 Task: show the "Category" page in the site builder.
Action: Mouse moved to (1111, 93)
Screenshot: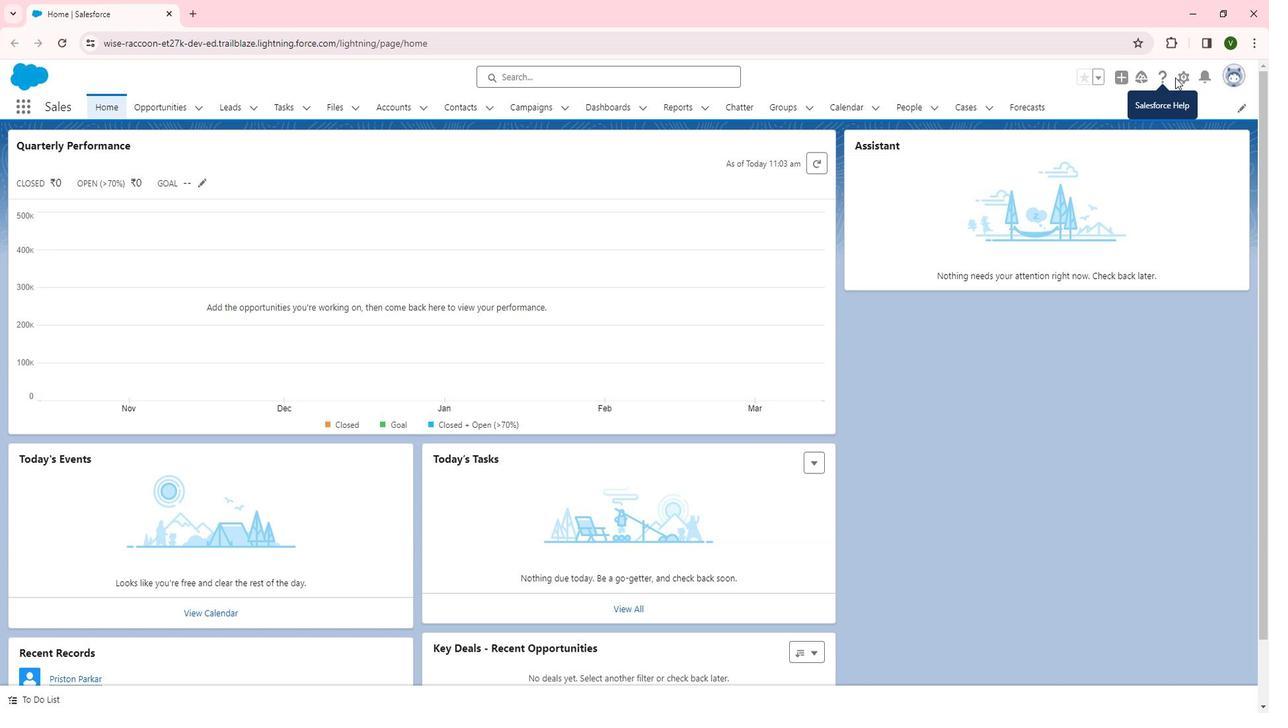 
Action: Mouse pressed left at (1111, 93)
Screenshot: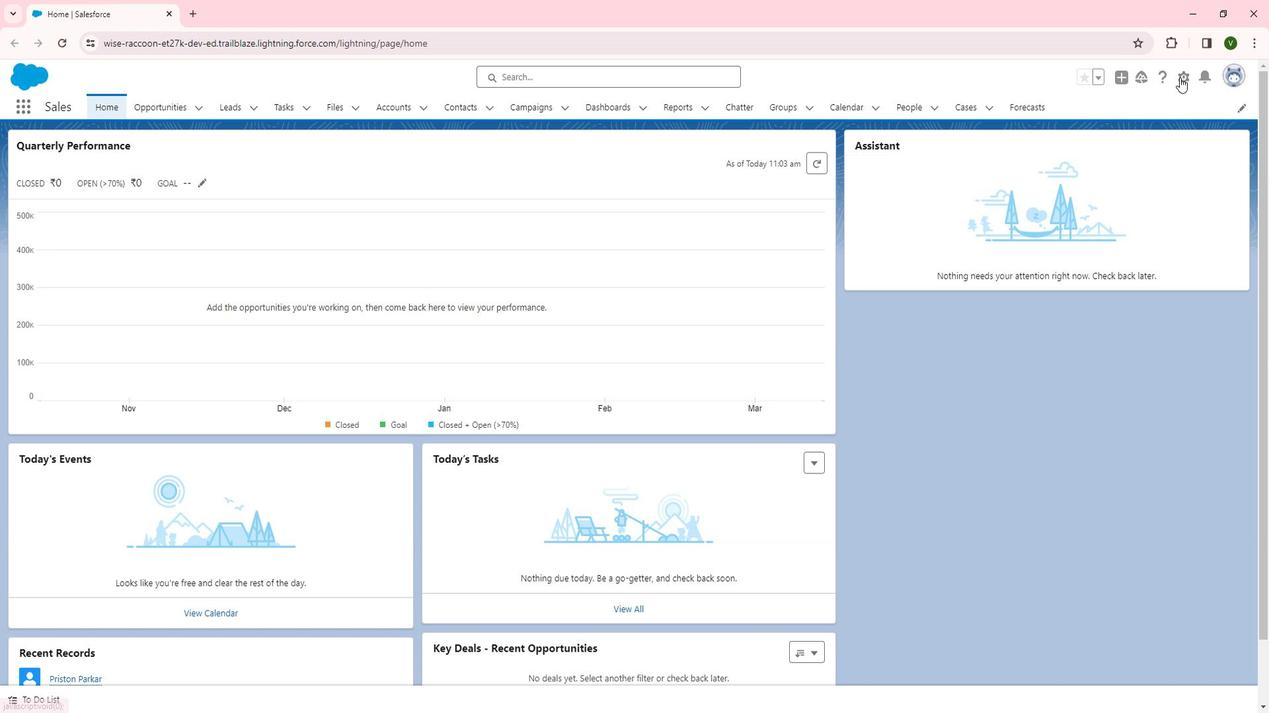 
Action: Mouse moved to (1056, 139)
Screenshot: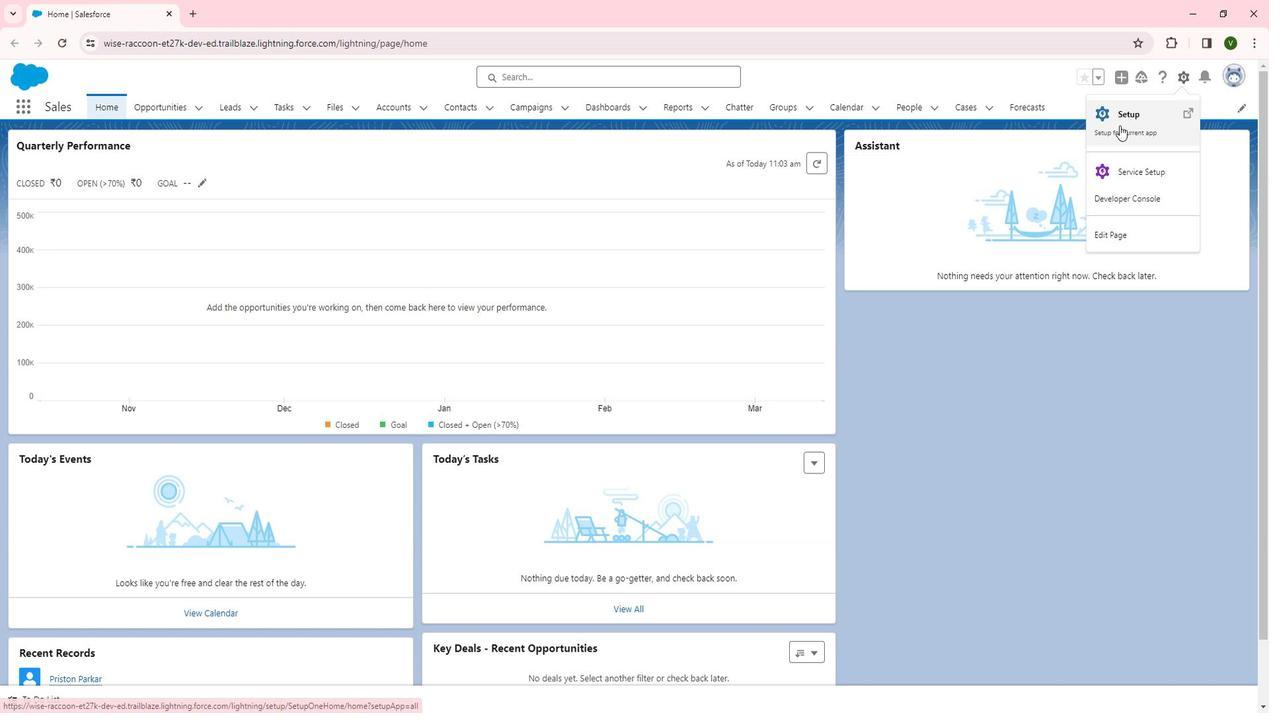 
Action: Mouse pressed left at (1056, 139)
Screenshot: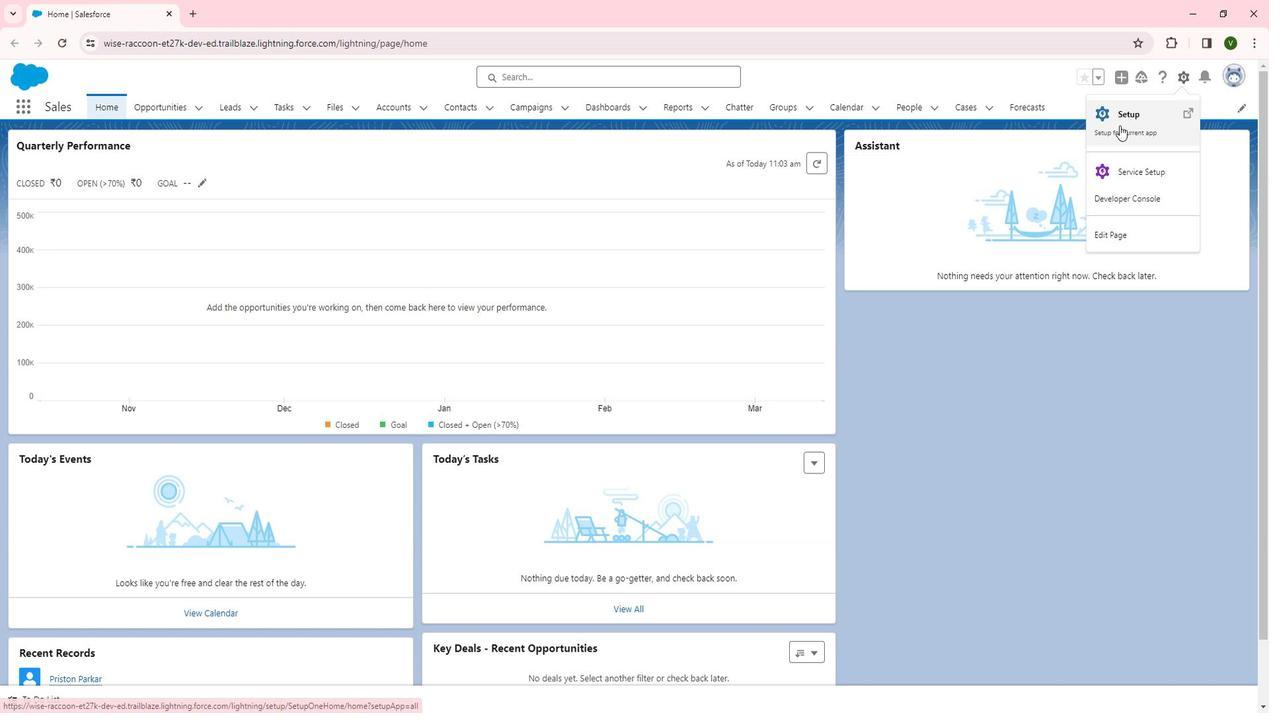 
Action: Mouse moved to (32, 553)
Screenshot: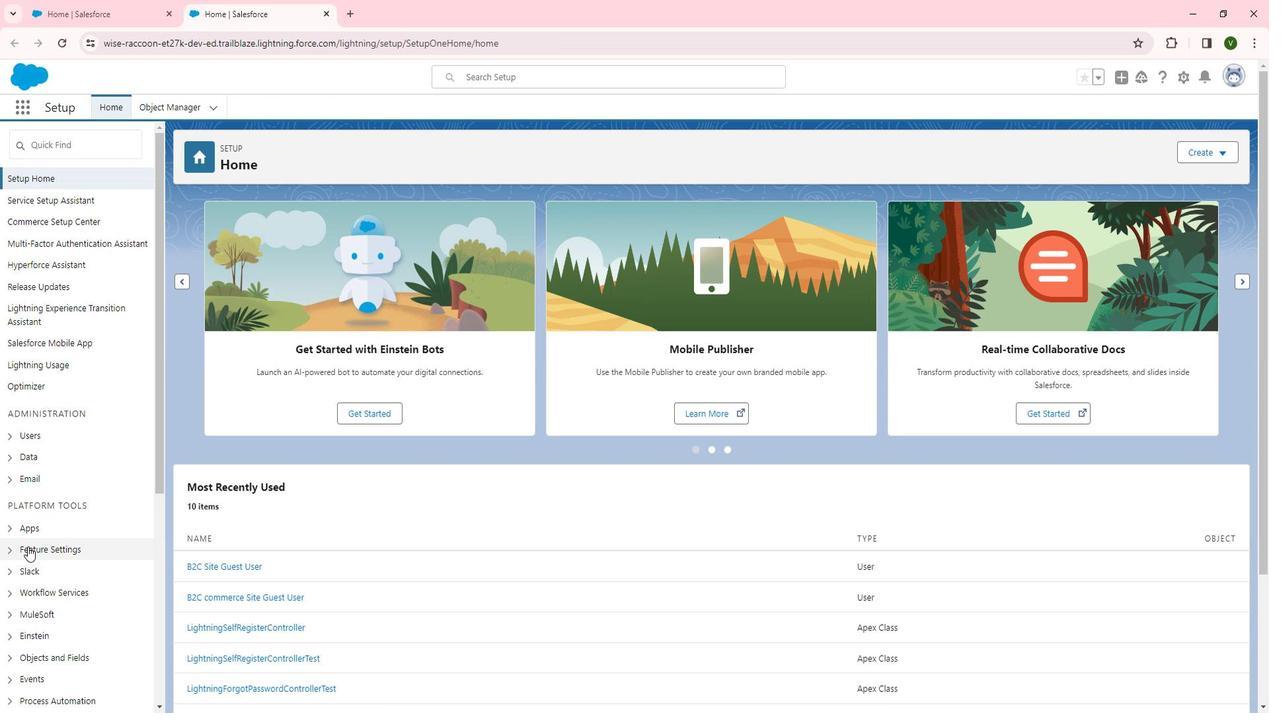 
Action: Mouse scrolled (32, 552) with delta (0, 0)
Screenshot: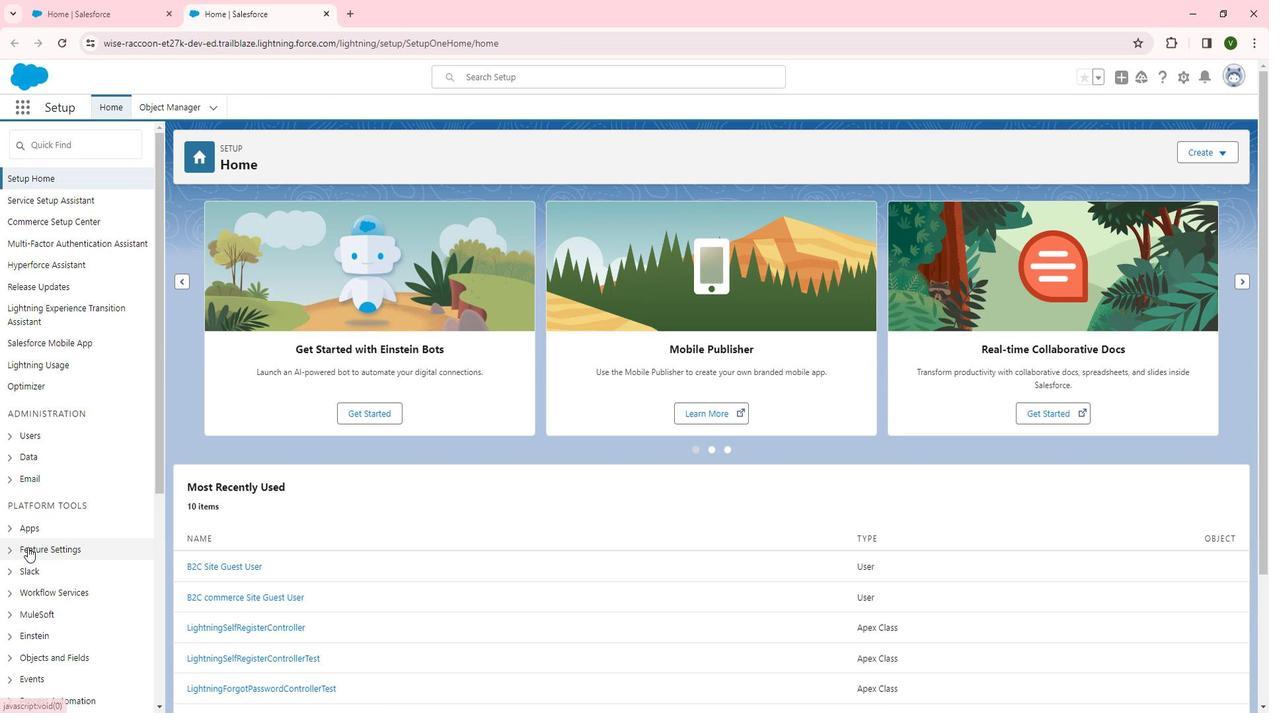 
Action: Mouse scrolled (32, 552) with delta (0, 0)
Screenshot: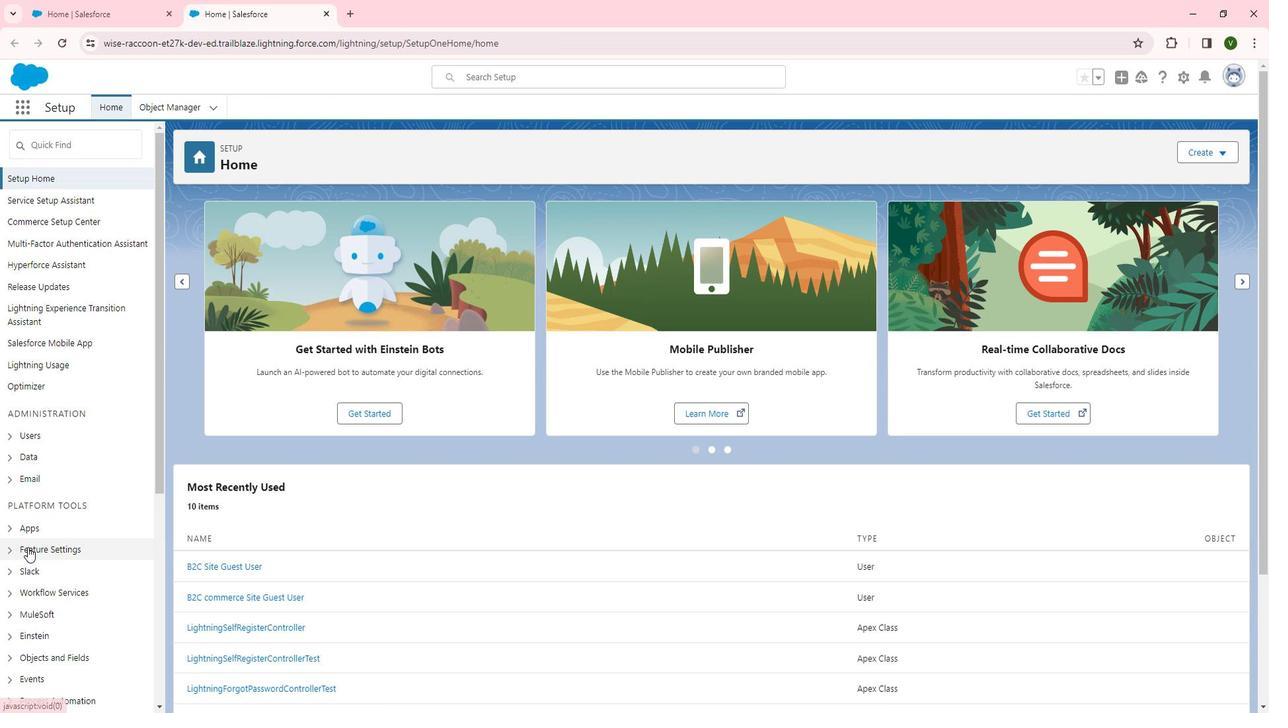 
Action: Mouse scrolled (32, 552) with delta (0, 0)
Screenshot: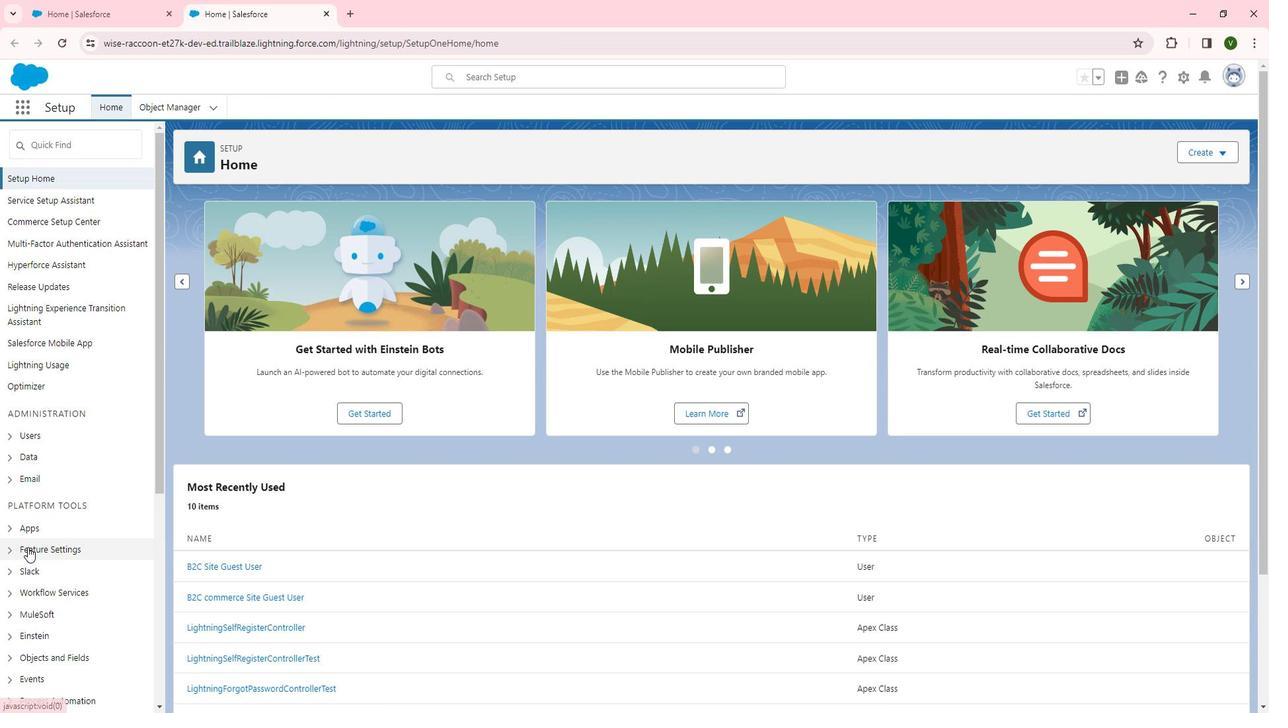 
Action: Mouse moved to (32, 553)
Screenshot: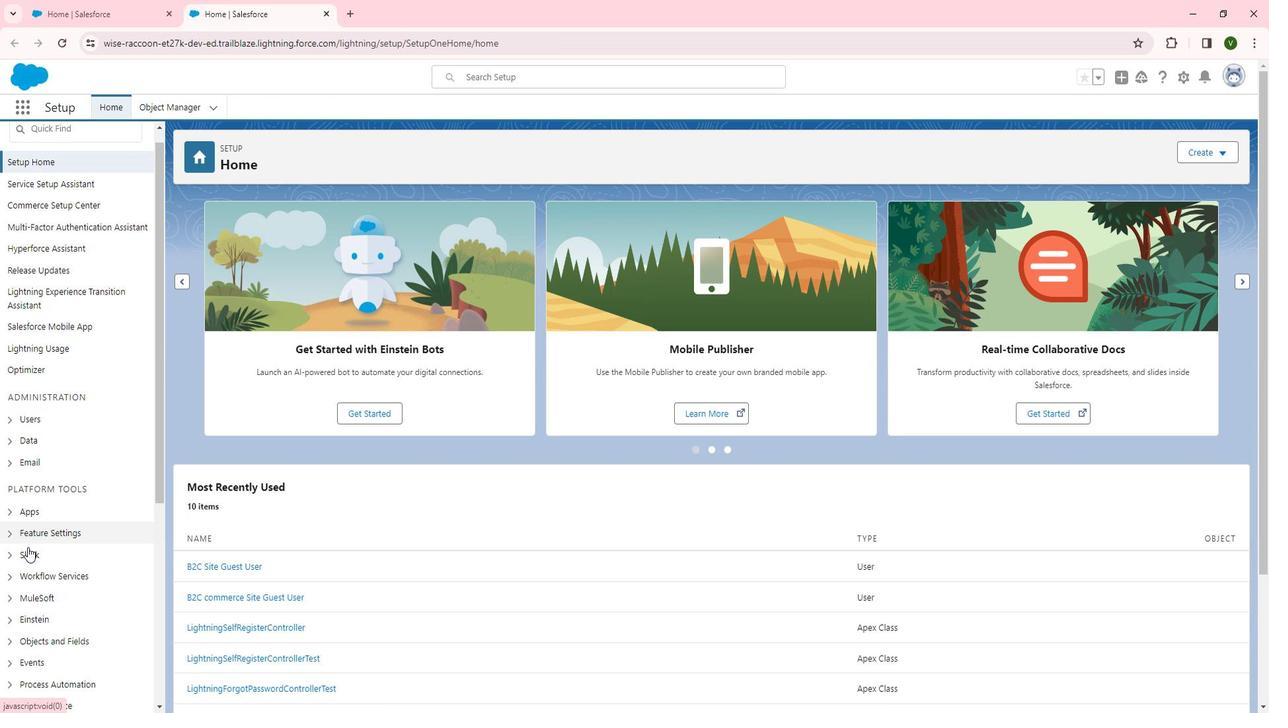 
Action: Mouse scrolled (32, 552) with delta (0, 0)
Screenshot: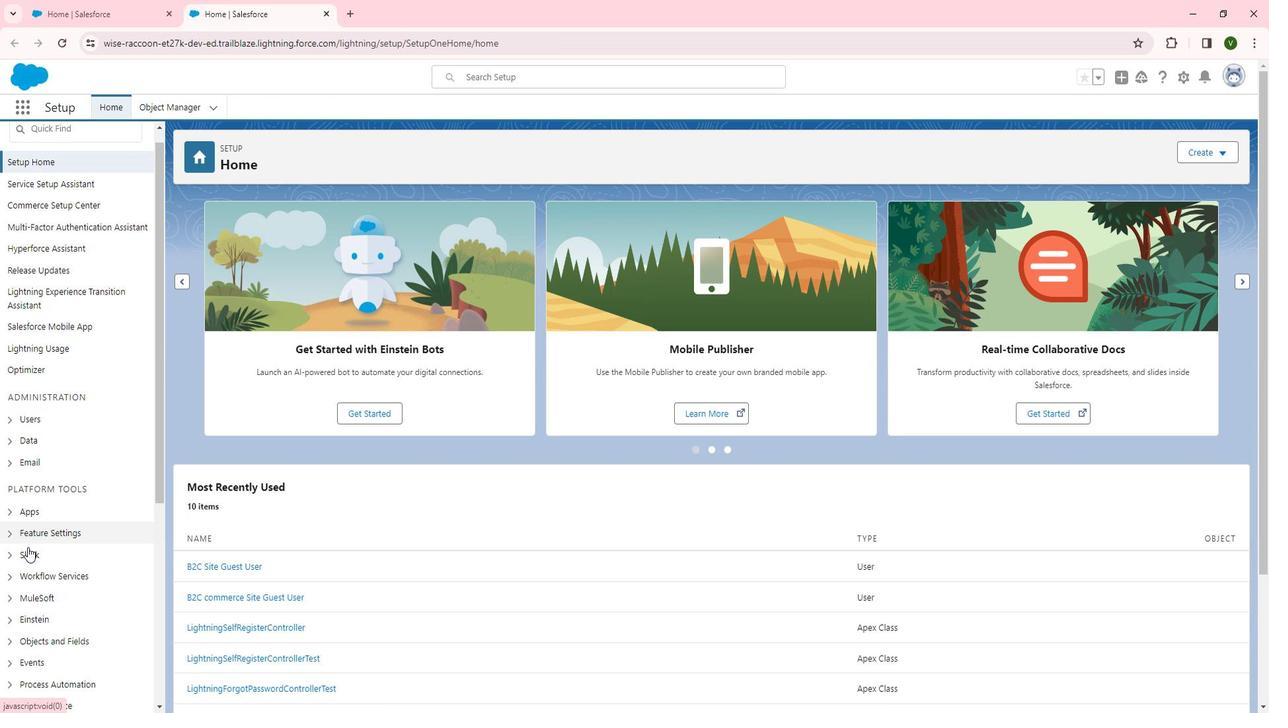 
Action: Mouse moved to (54, 286)
Screenshot: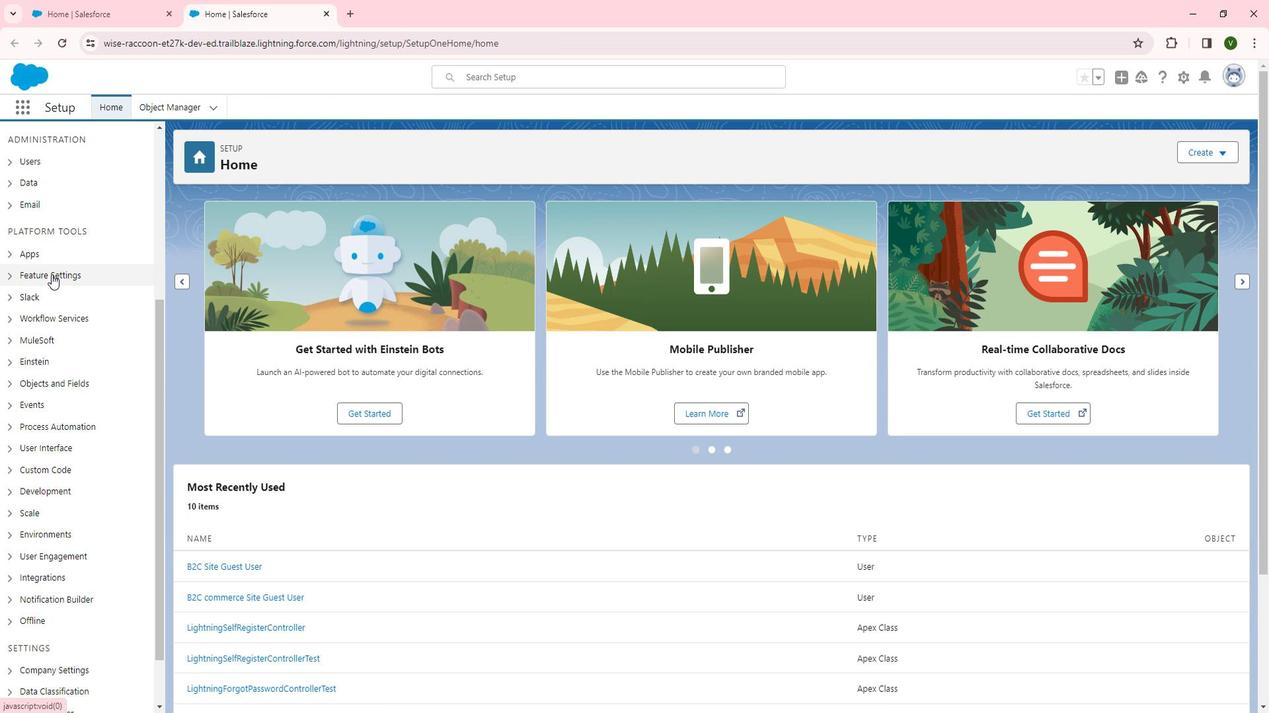 
Action: Mouse pressed left at (54, 286)
Screenshot: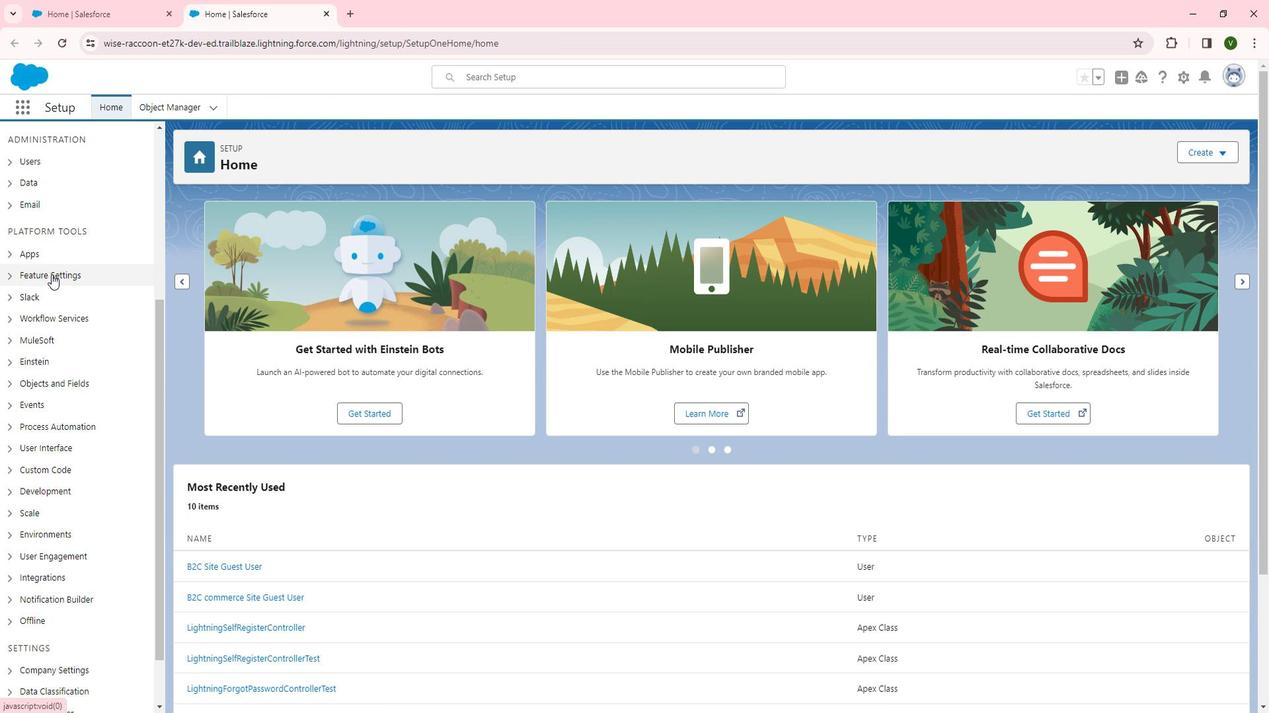 
Action: Mouse moved to (53, 429)
Screenshot: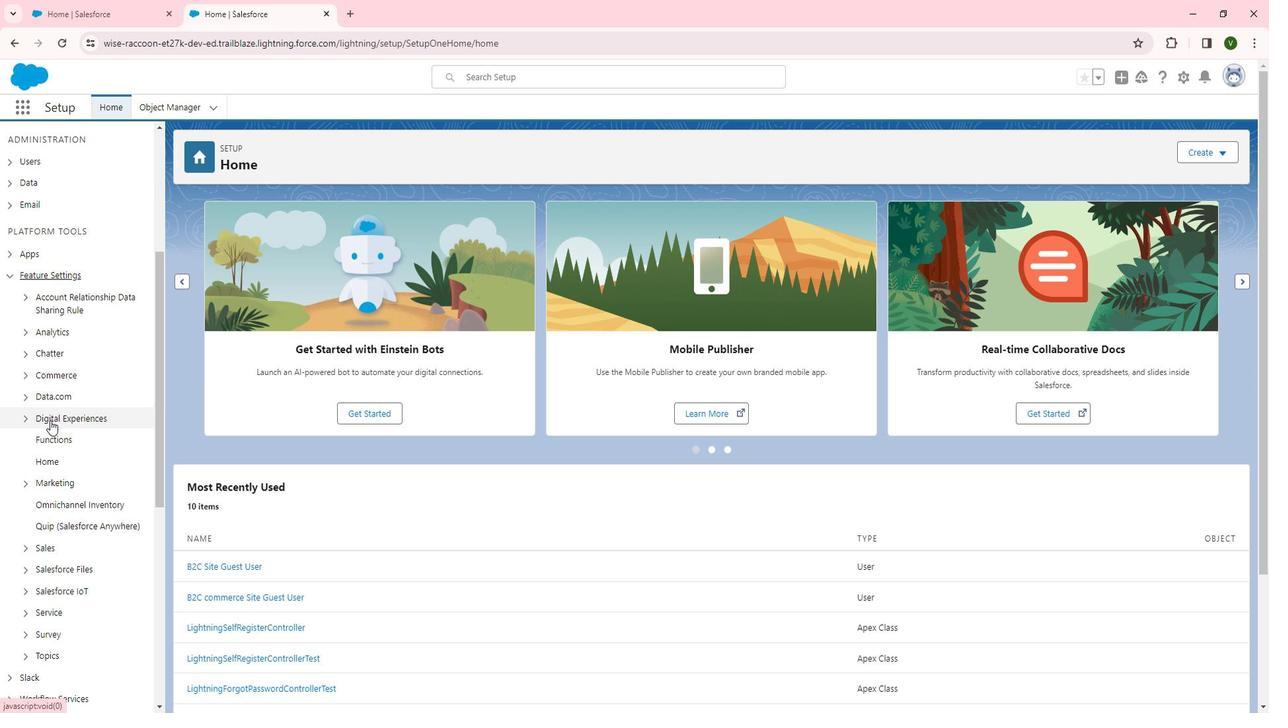 
Action: Mouse pressed left at (53, 429)
Screenshot: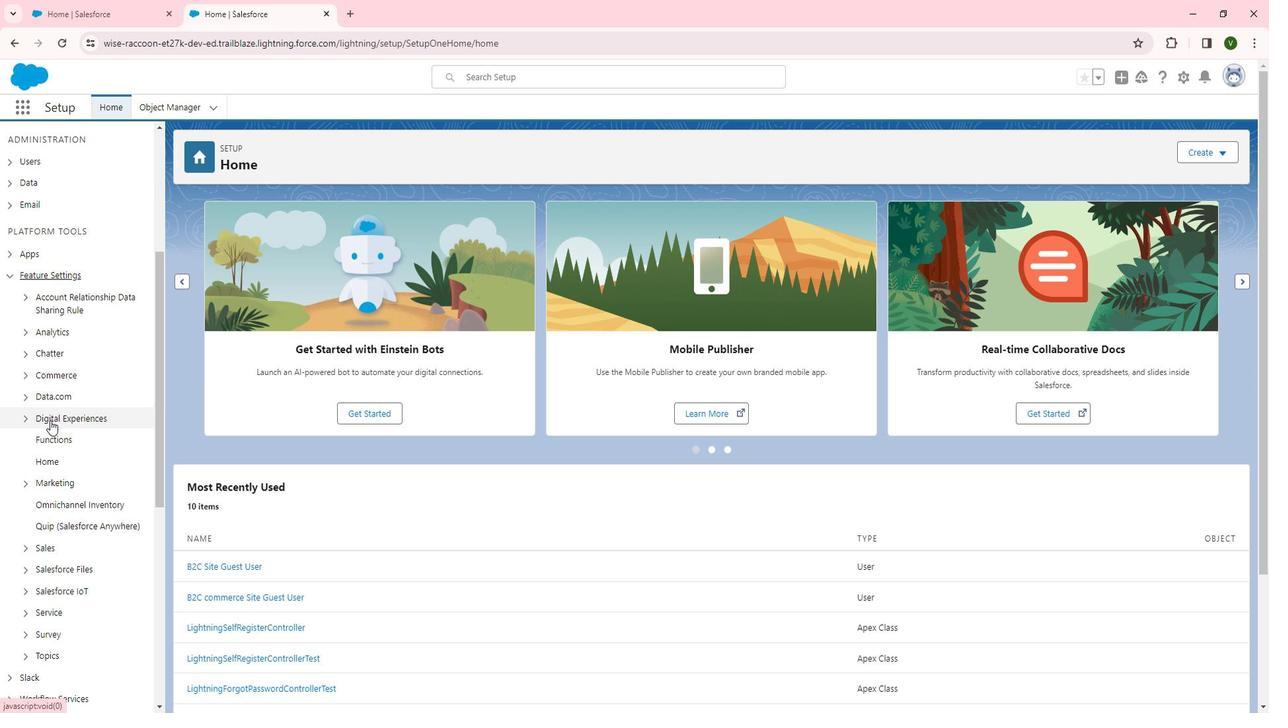 
Action: Mouse moved to (64, 446)
Screenshot: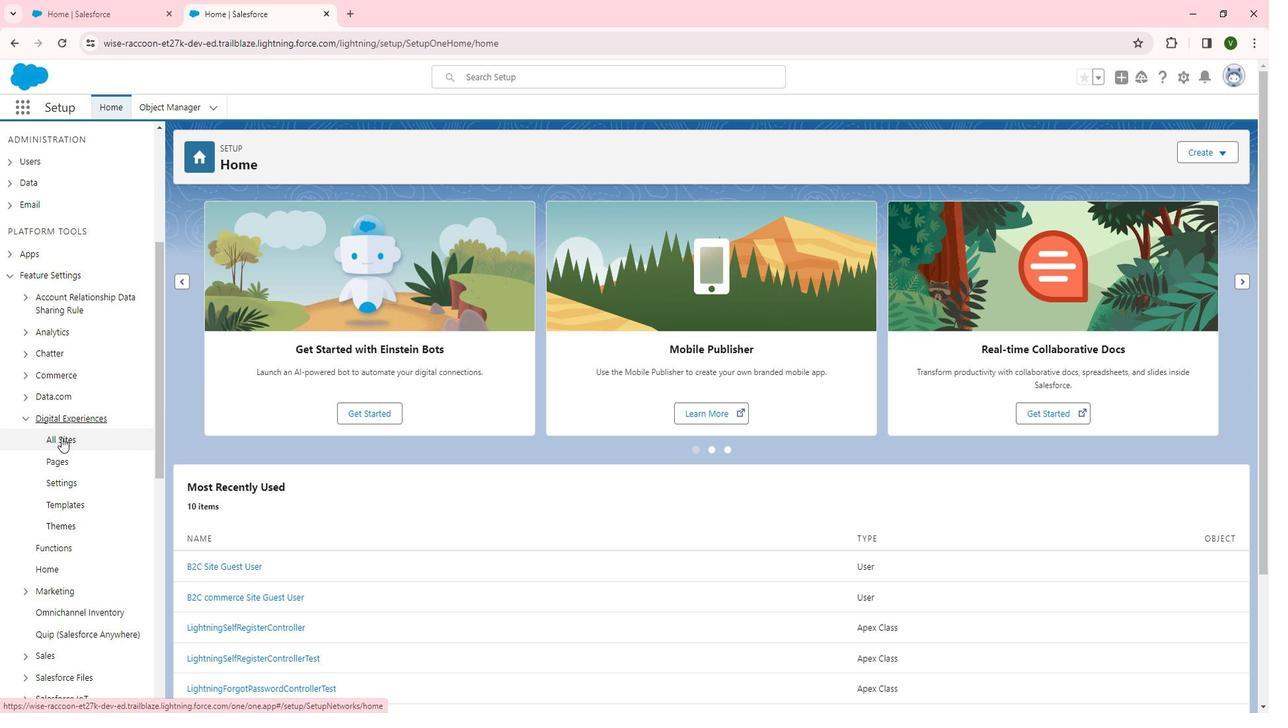 
Action: Mouse pressed left at (64, 446)
Screenshot: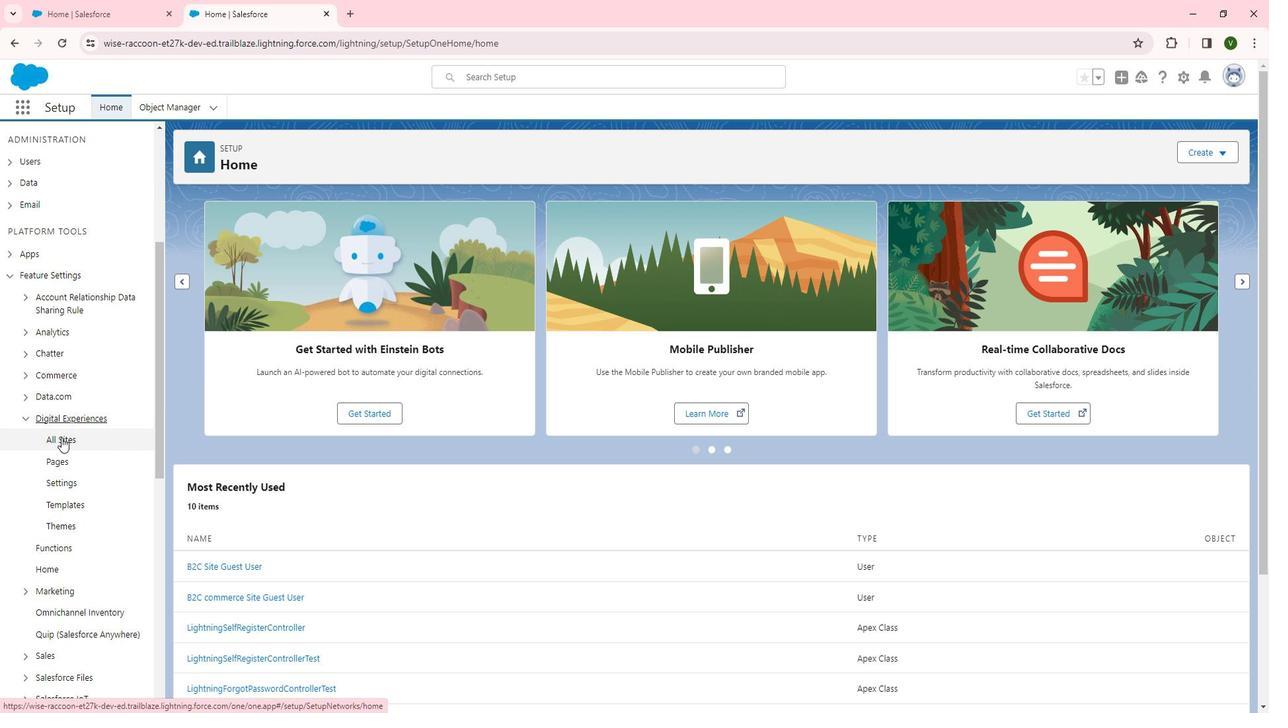 
Action: Mouse moved to (202, 327)
Screenshot: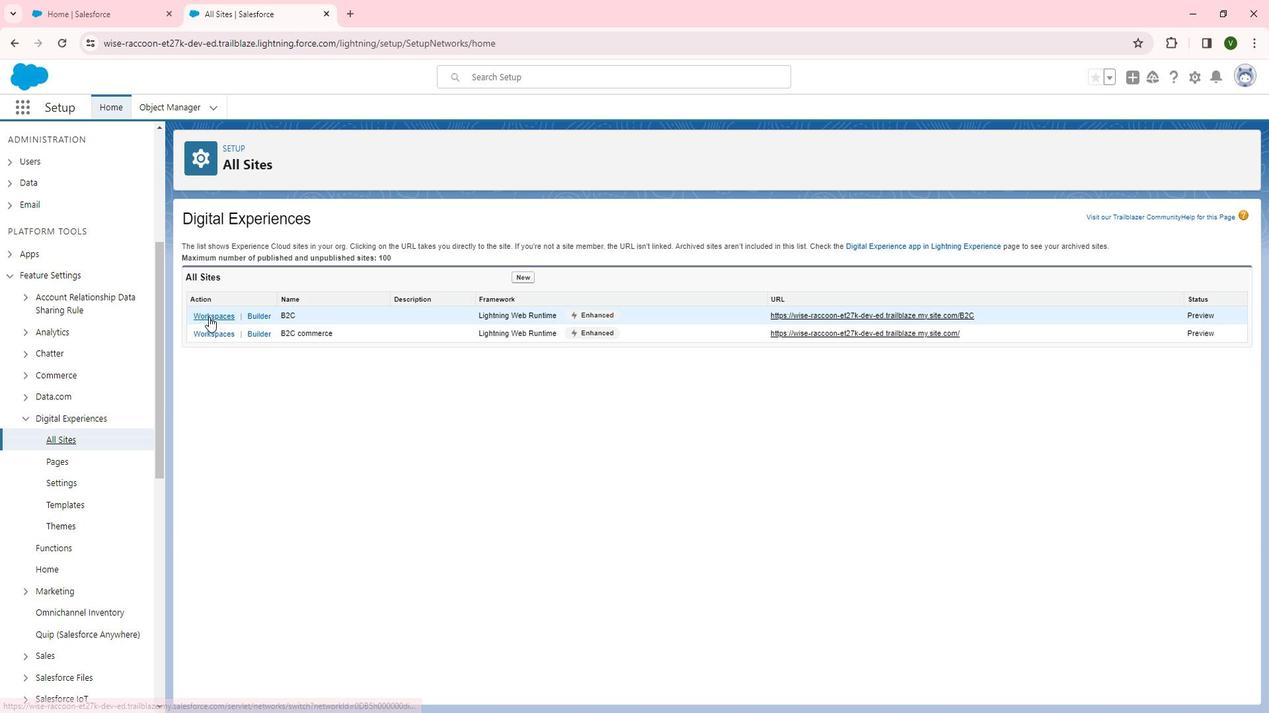 
Action: Mouse pressed left at (202, 327)
Screenshot: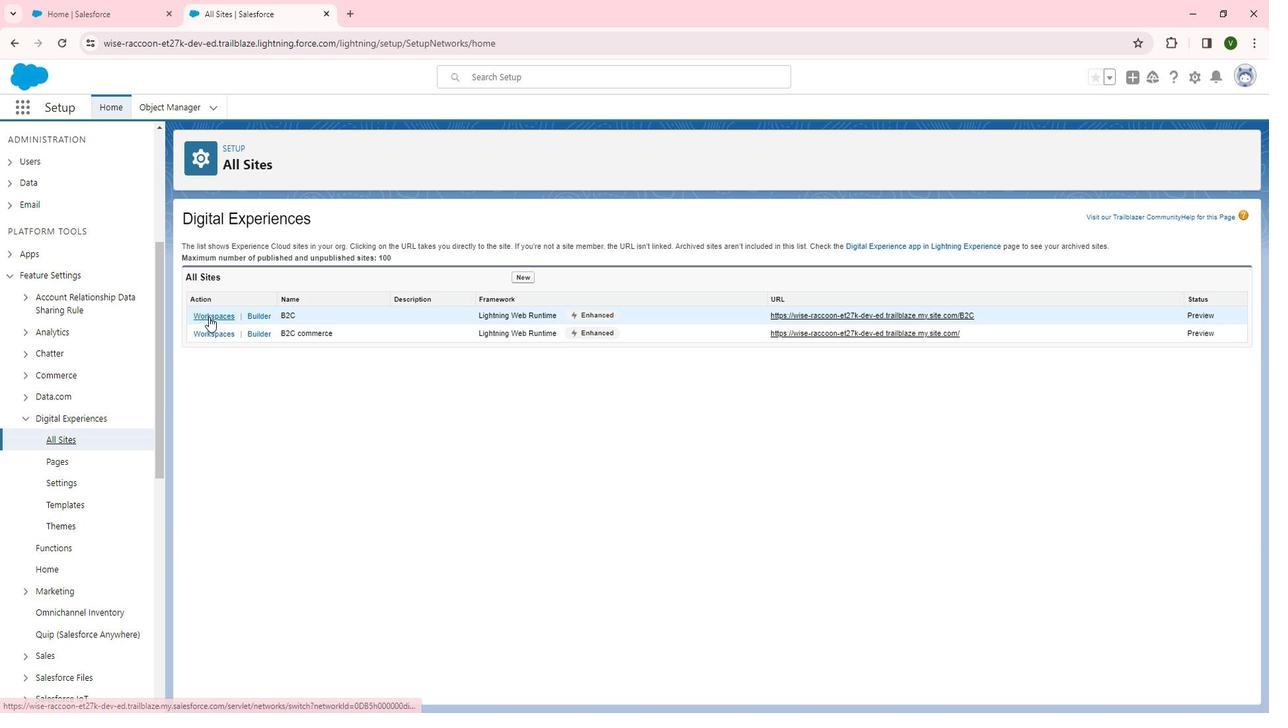 
Action: Mouse moved to (157, 295)
Screenshot: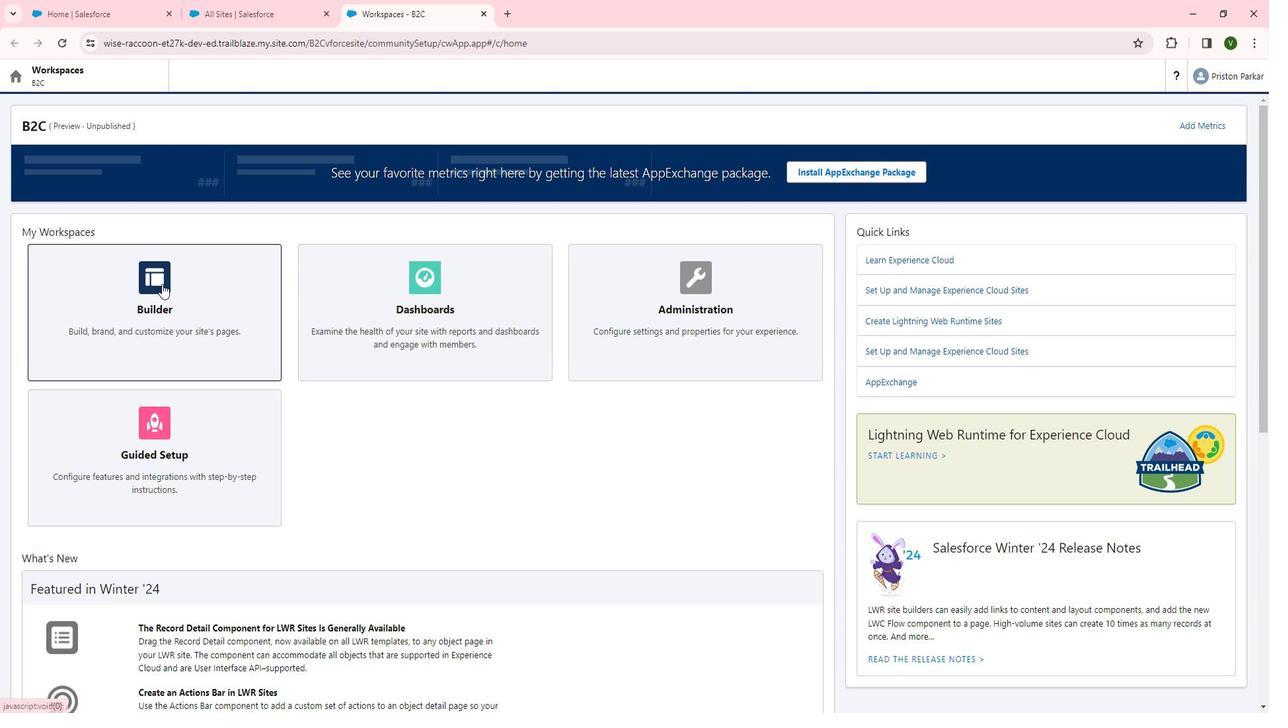 
Action: Mouse pressed left at (157, 295)
Screenshot: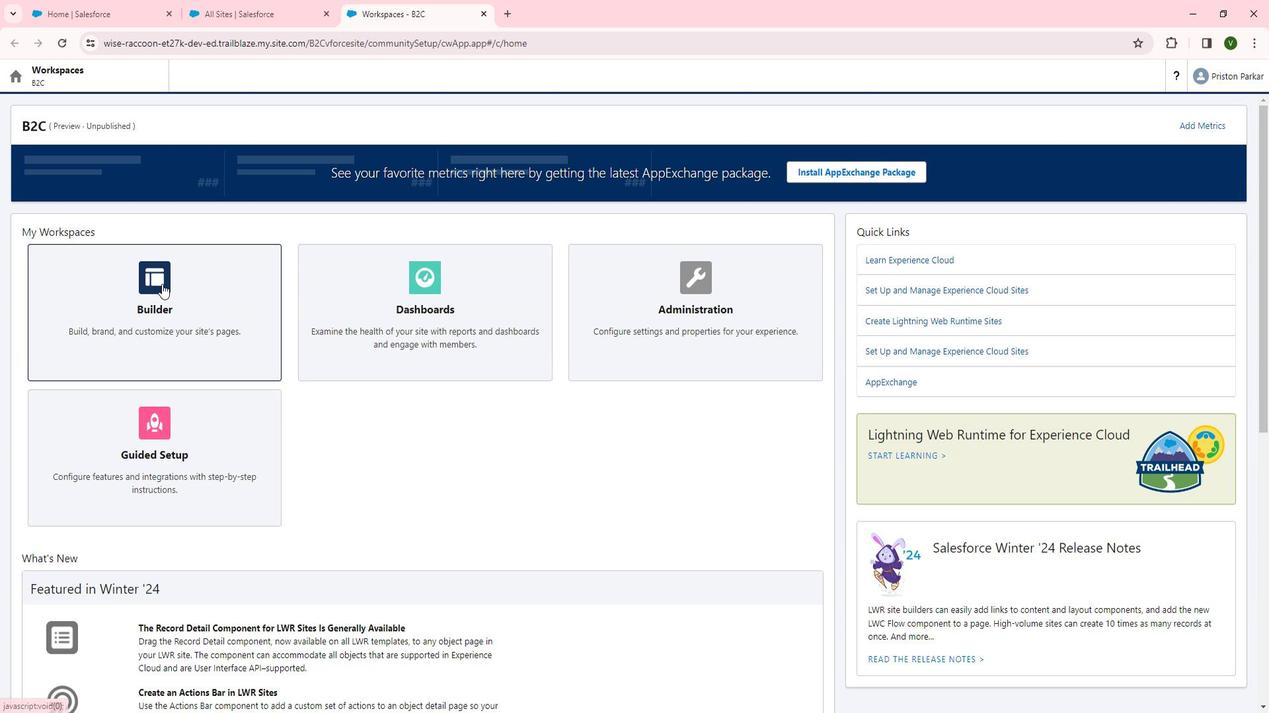 
Action: Mouse moved to (237, 89)
Screenshot: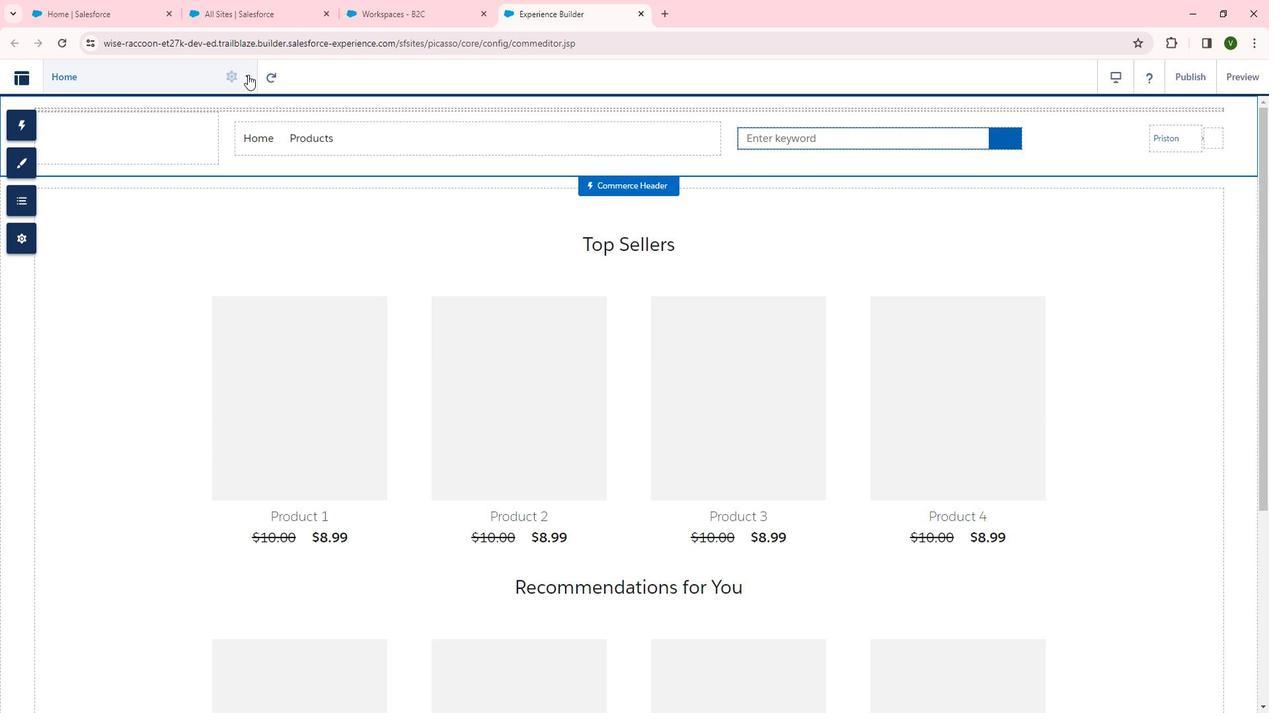 
Action: Mouse pressed left at (237, 89)
Screenshot: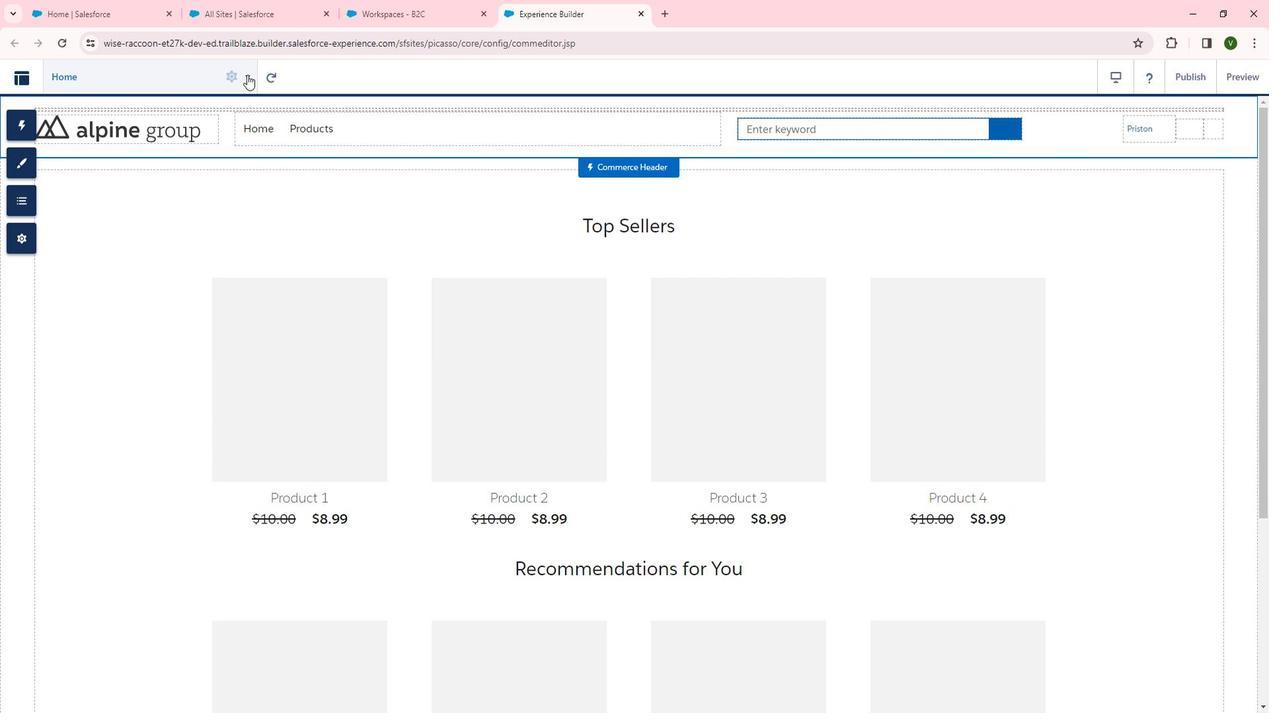 
Action: Mouse moved to (60, 322)
Screenshot: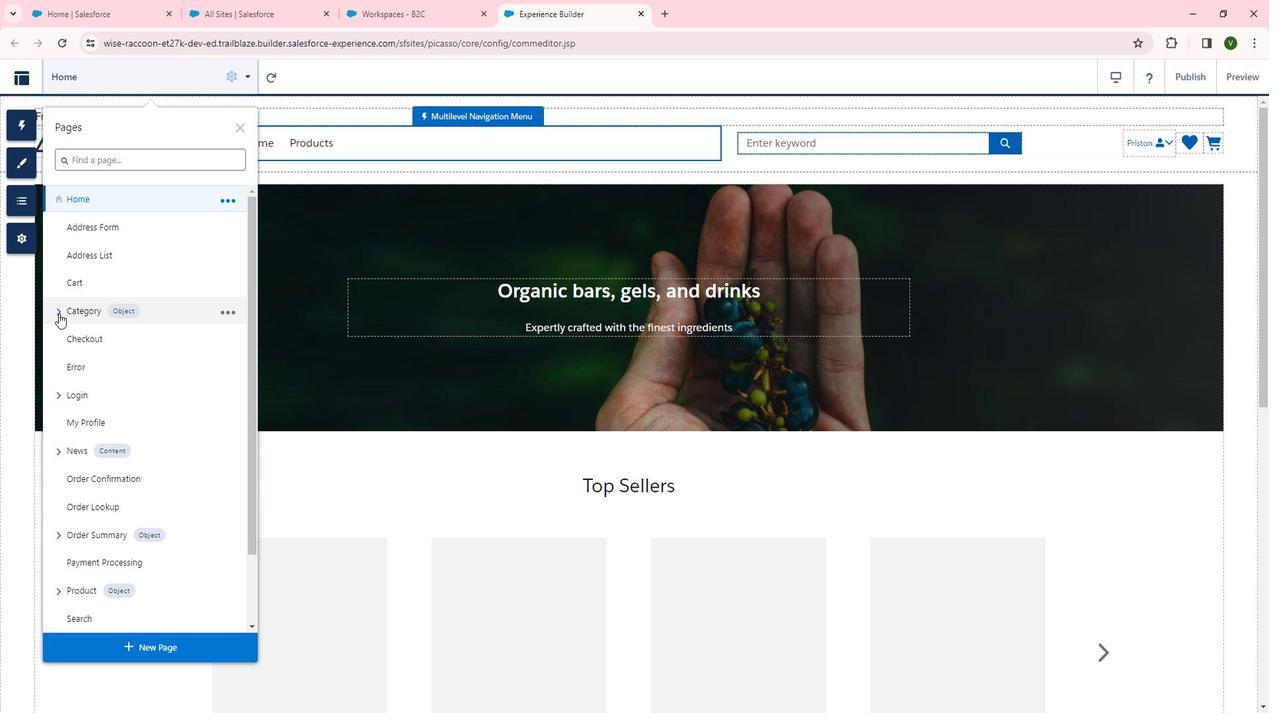
Action: Mouse pressed left at (60, 322)
Screenshot: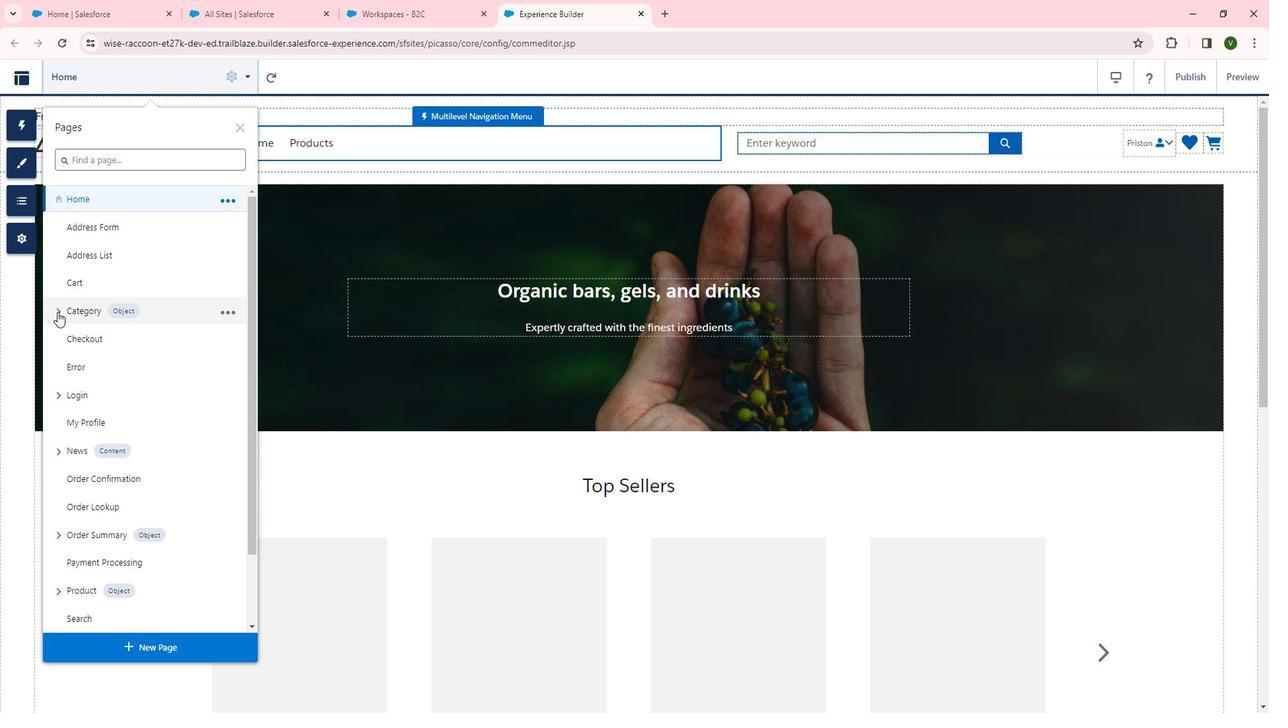 
Action: Mouse moved to (101, 349)
Screenshot: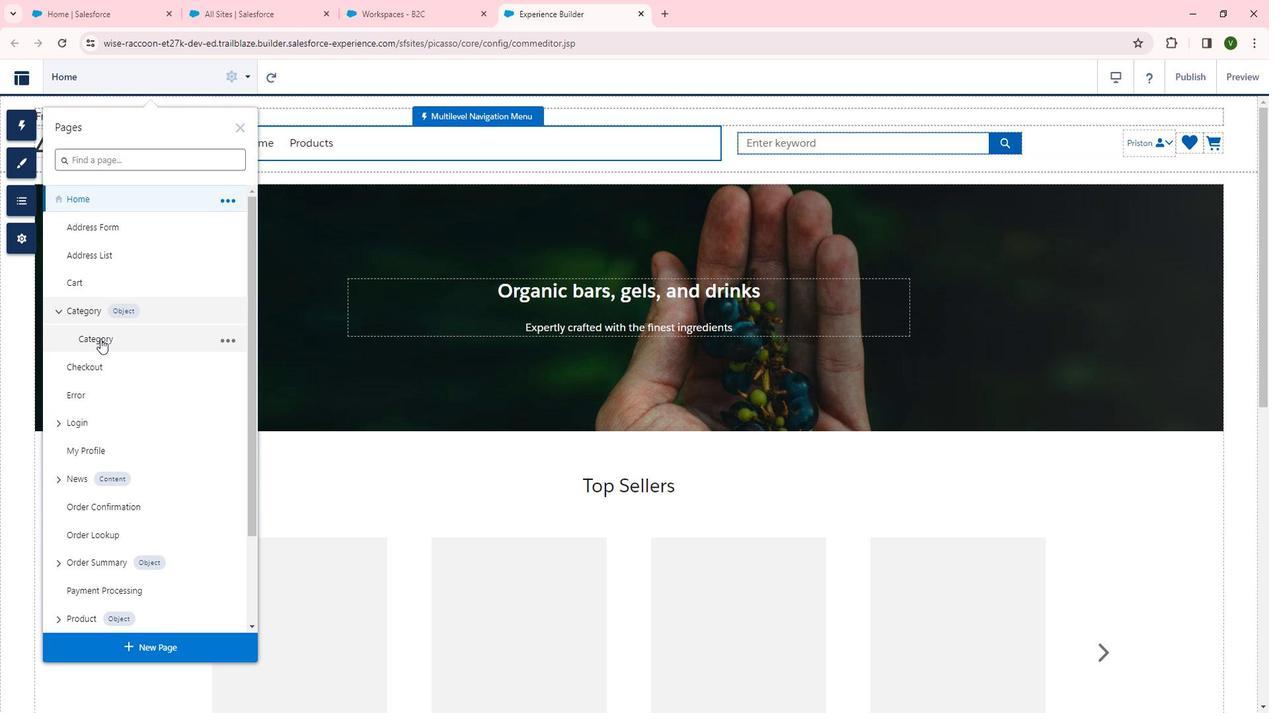 
Action: Mouse pressed left at (101, 349)
Screenshot: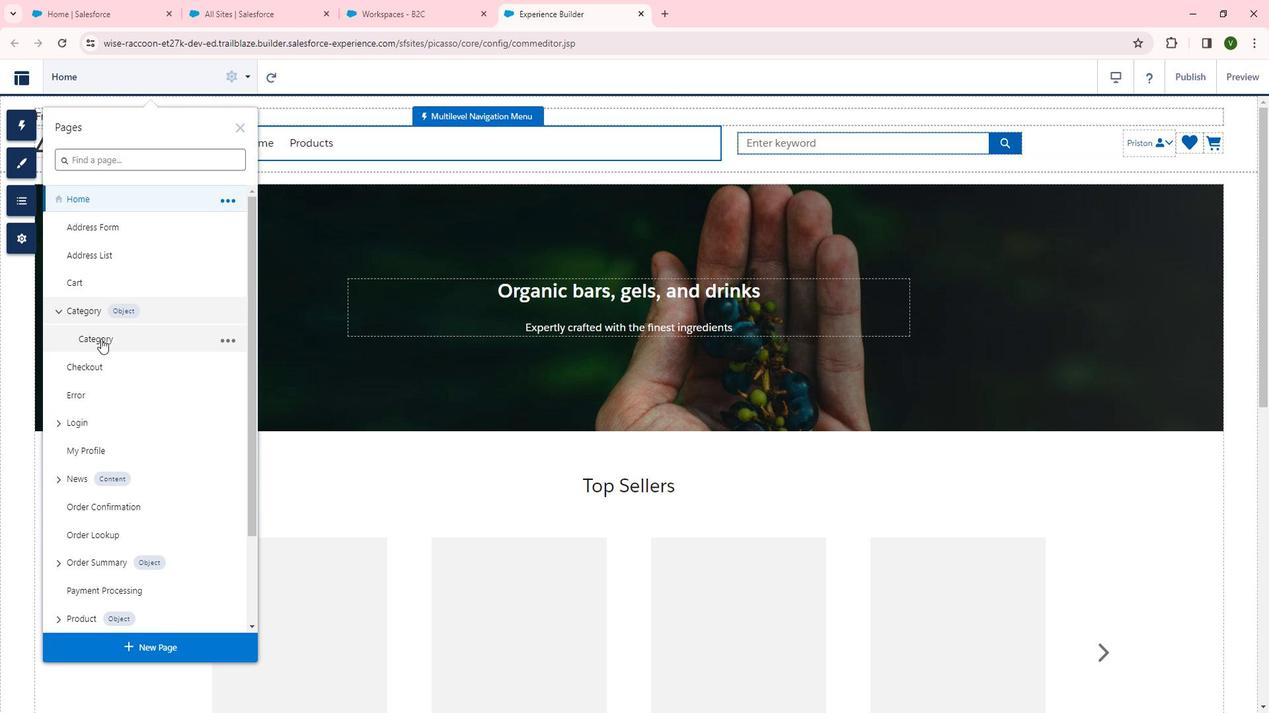 
Action: Mouse moved to (676, 468)
Screenshot: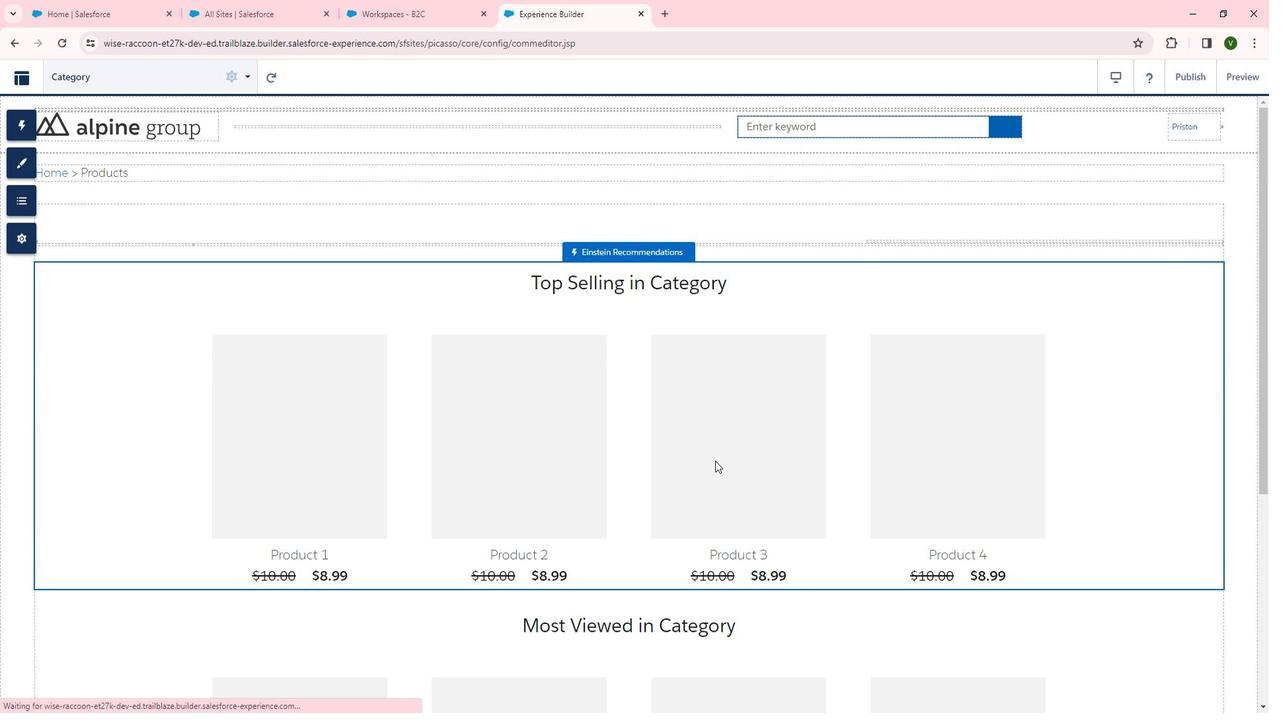 
